 Task: Add Nature's Path Wildberry Acai Toaster Pastry to the cart.
Action: Mouse moved to (699, 272)
Screenshot: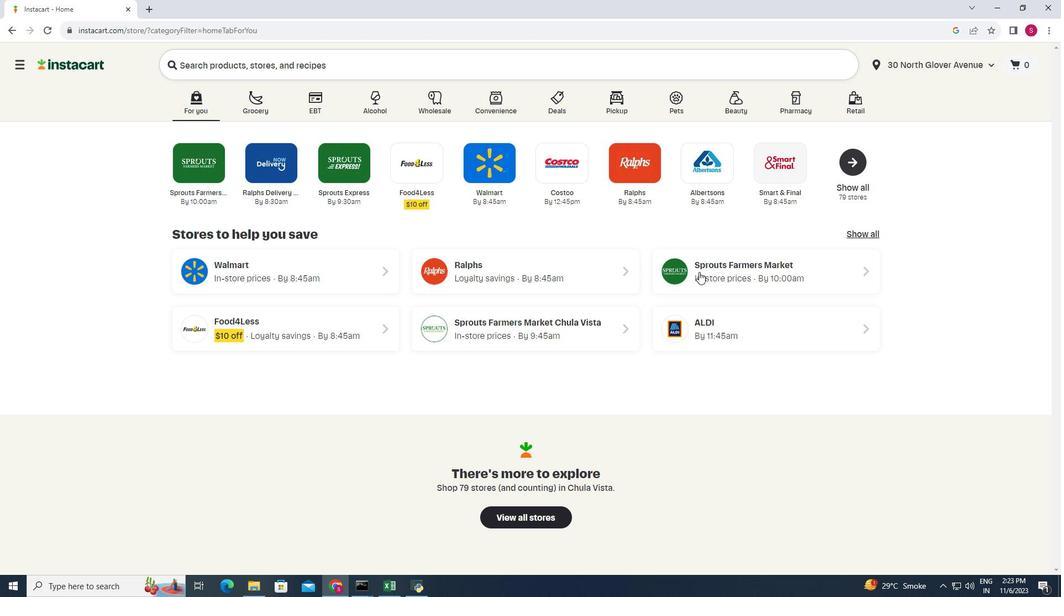 
Action: Mouse pressed left at (699, 272)
Screenshot: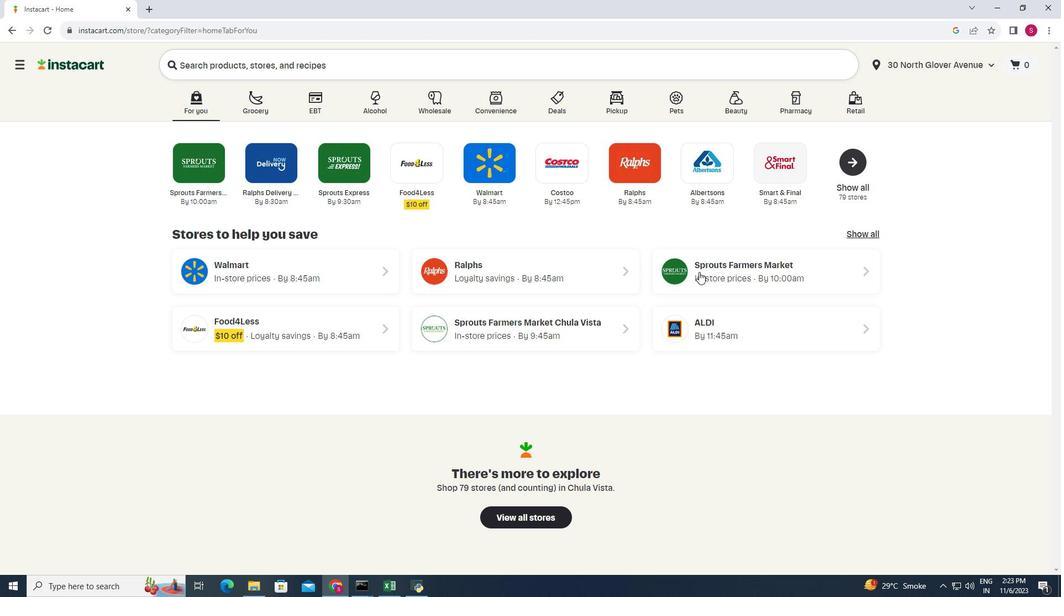 
Action: Mouse moved to (69, 410)
Screenshot: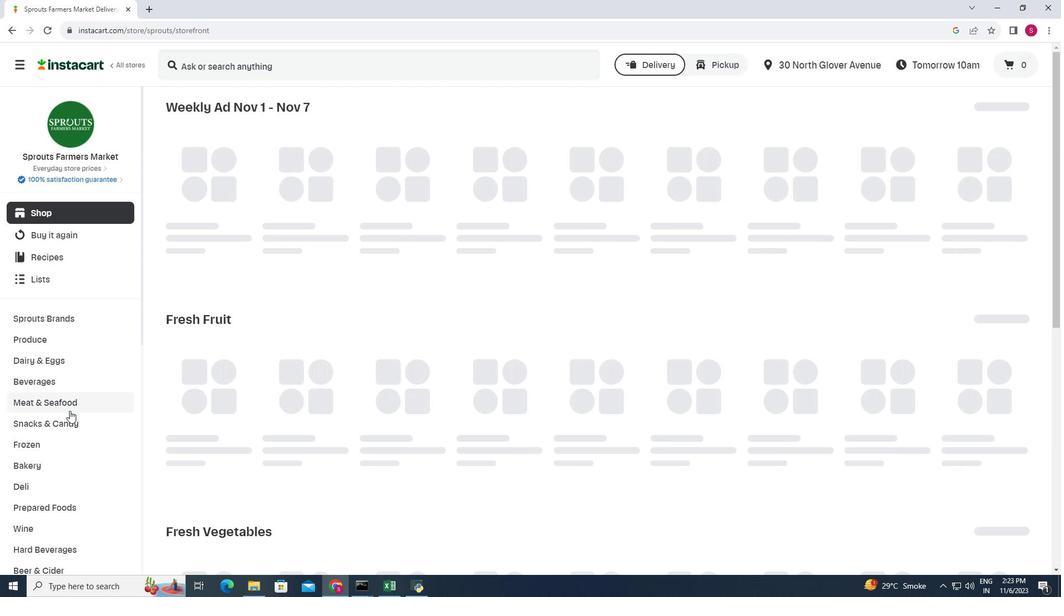 
Action: Mouse scrolled (69, 410) with delta (0, 0)
Screenshot: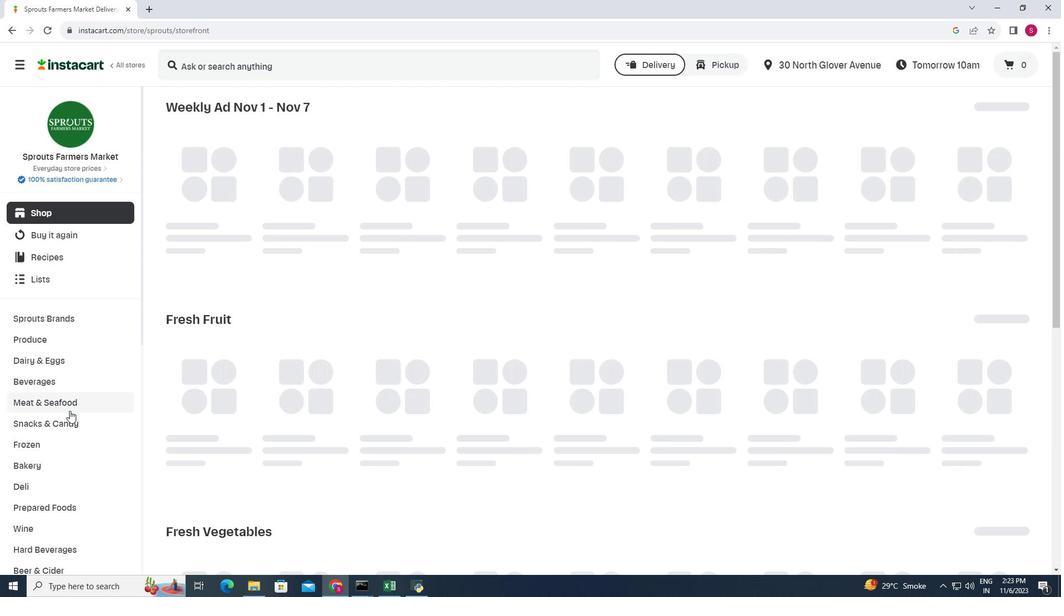 
Action: Mouse scrolled (69, 410) with delta (0, 0)
Screenshot: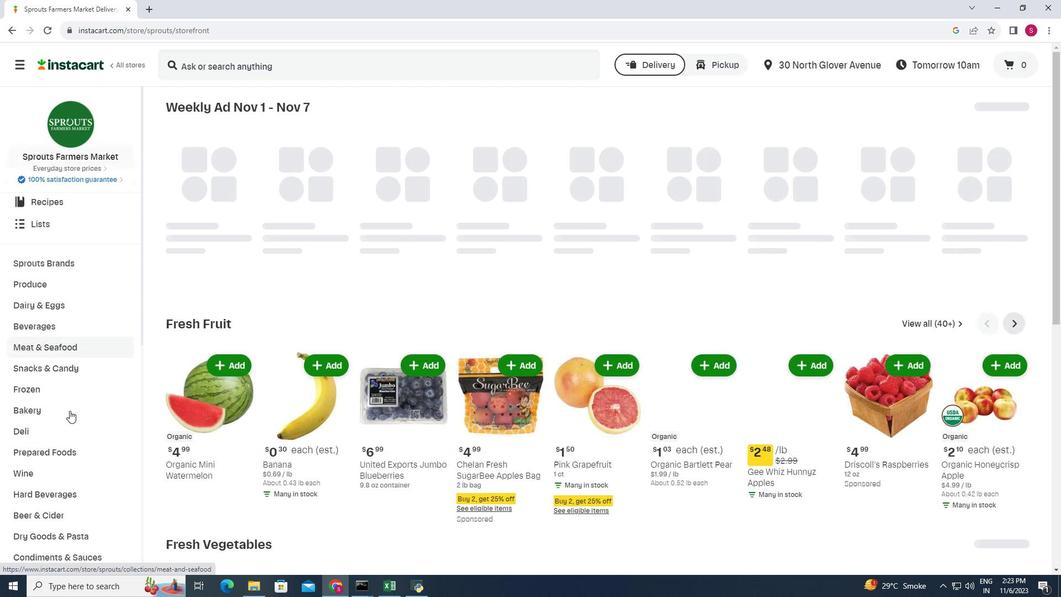 
Action: Mouse scrolled (69, 410) with delta (0, 0)
Screenshot: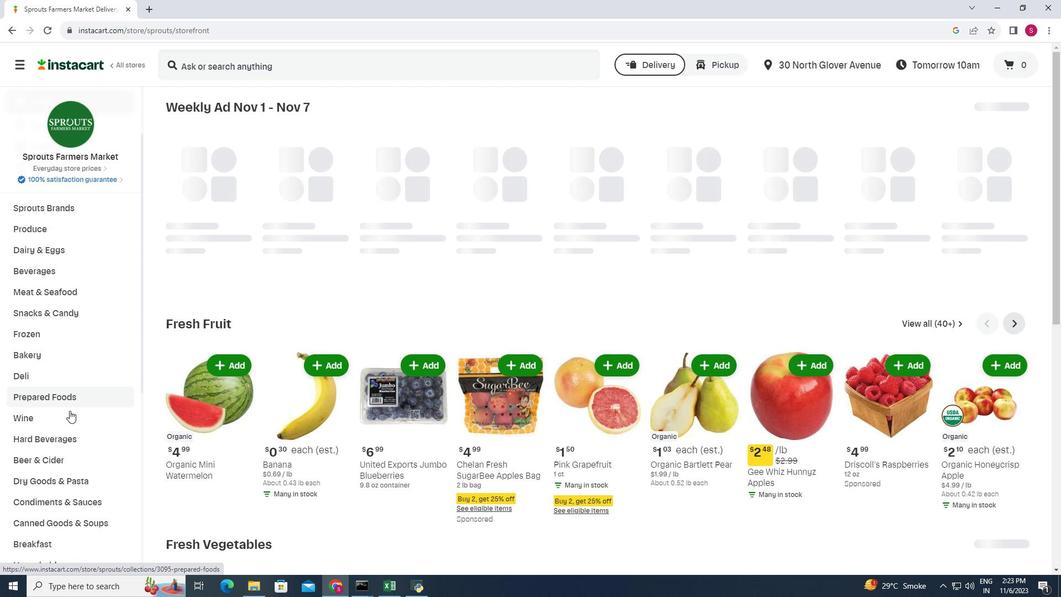 
Action: Mouse moved to (44, 487)
Screenshot: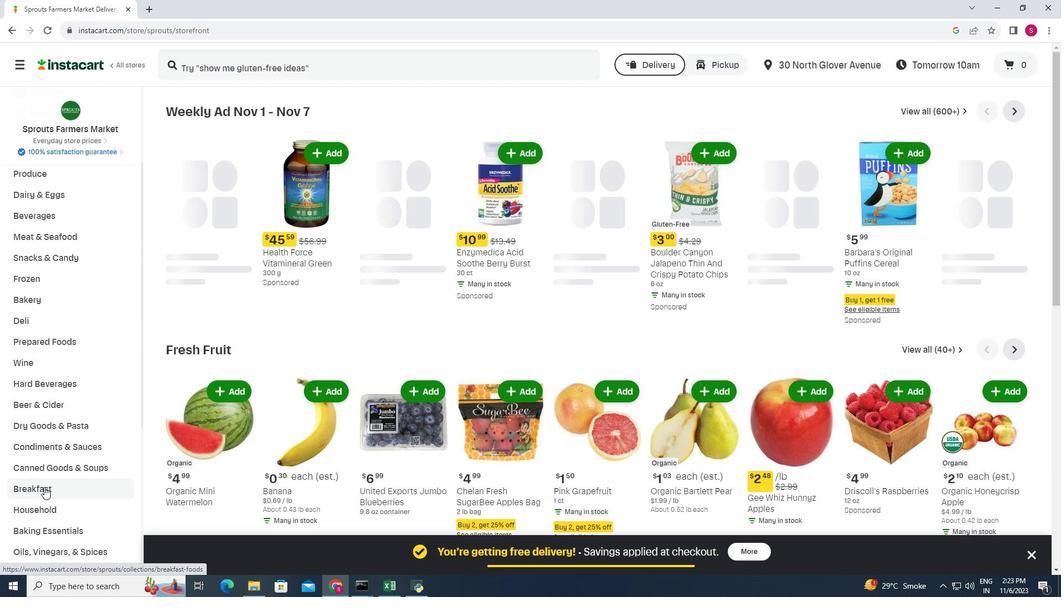 
Action: Mouse pressed left at (44, 487)
Screenshot: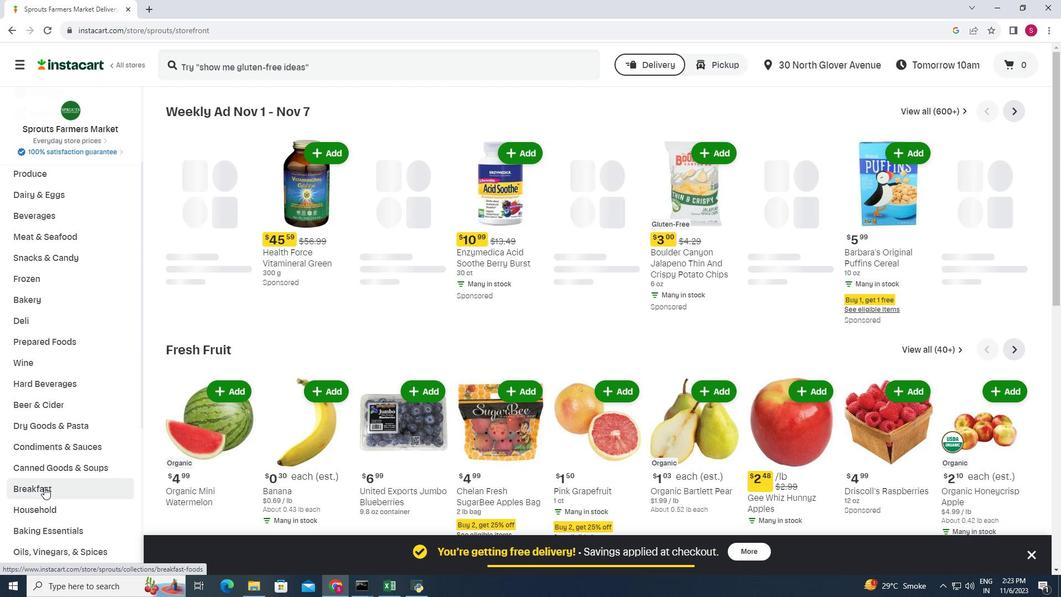 
Action: Mouse moved to (760, 138)
Screenshot: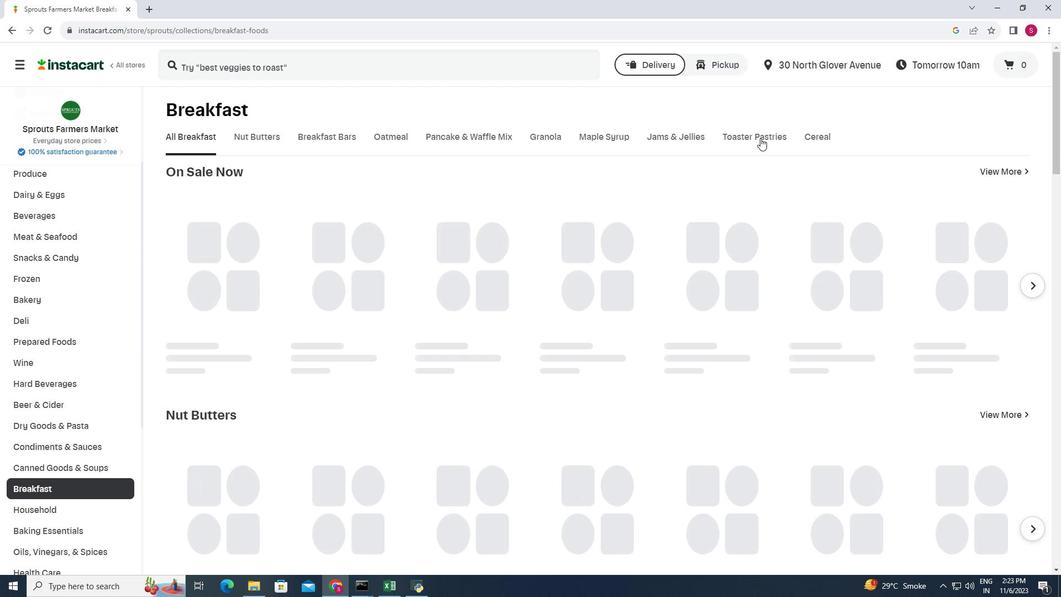 
Action: Mouse pressed left at (760, 138)
Screenshot: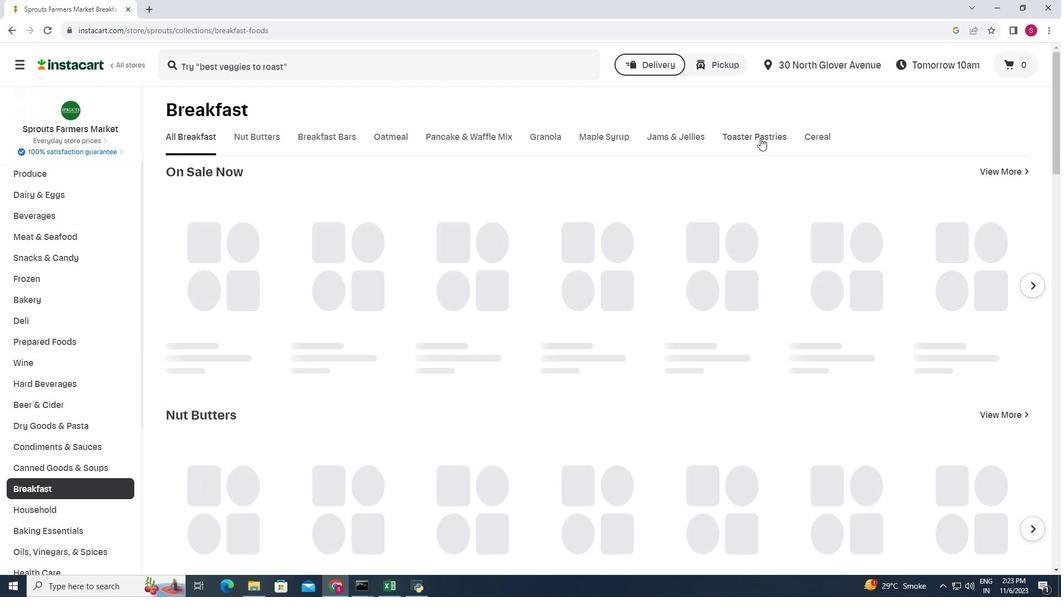
Action: Mouse moved to (432, 228)
Screenshot: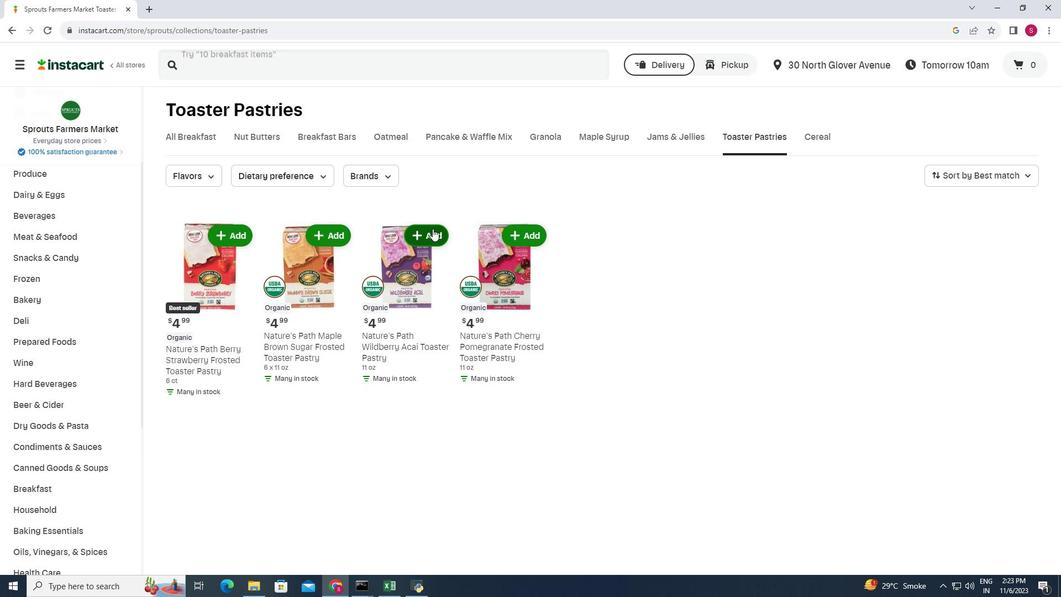 
Action: Mouse pressed left at (432, 228)
Screenshot: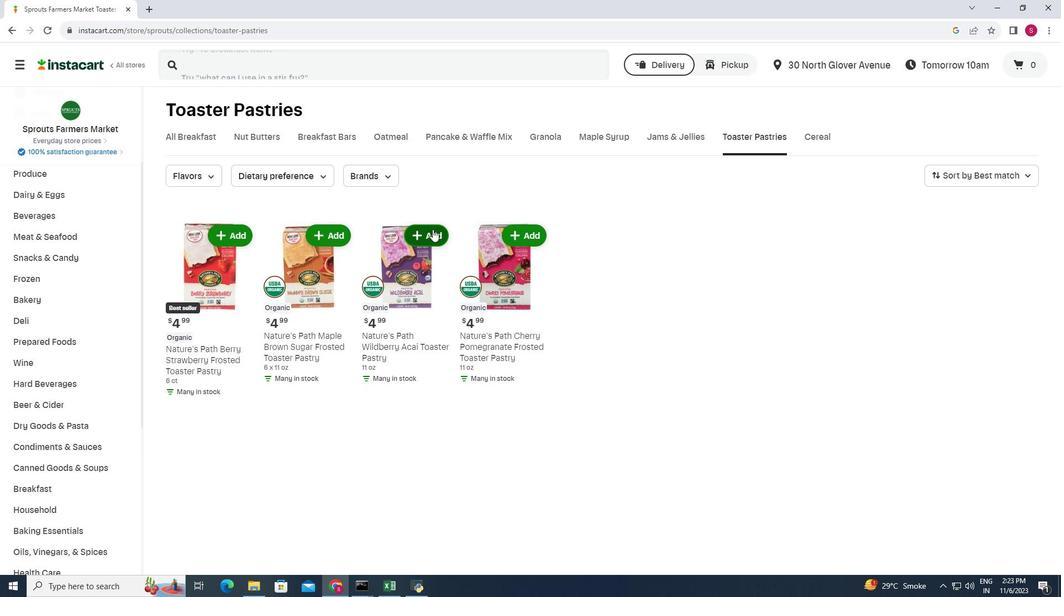 
Action: Mouse moved to (461, 177)
Screenshot: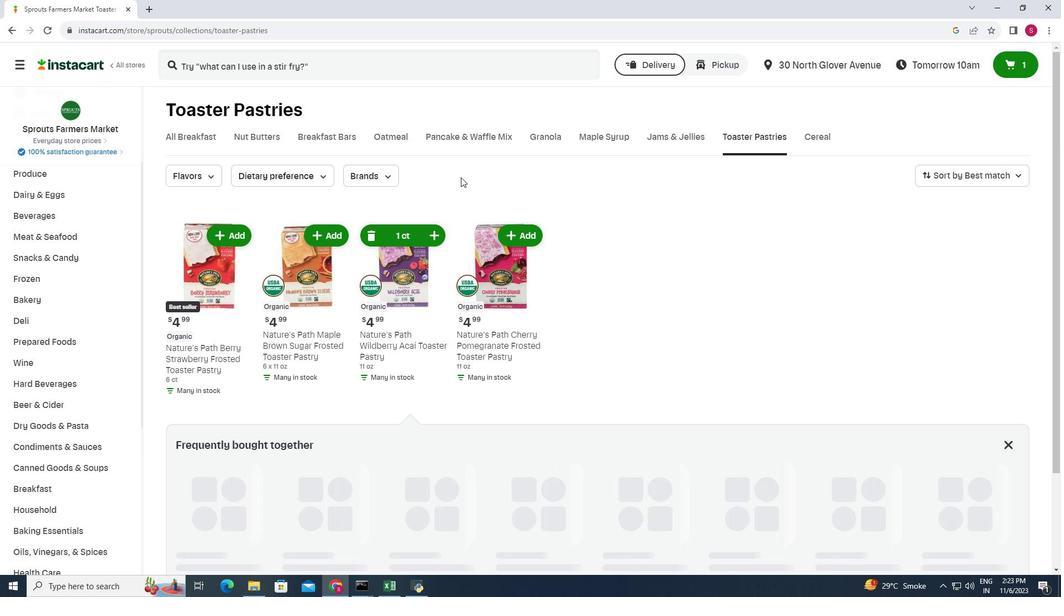 
